 Task: Search for beaches in the Florida Panhandle between Pensacola, Florida, and Panama City Beach, Florida.
Action: Mouse pressed left at (249, 81)
Screenshot: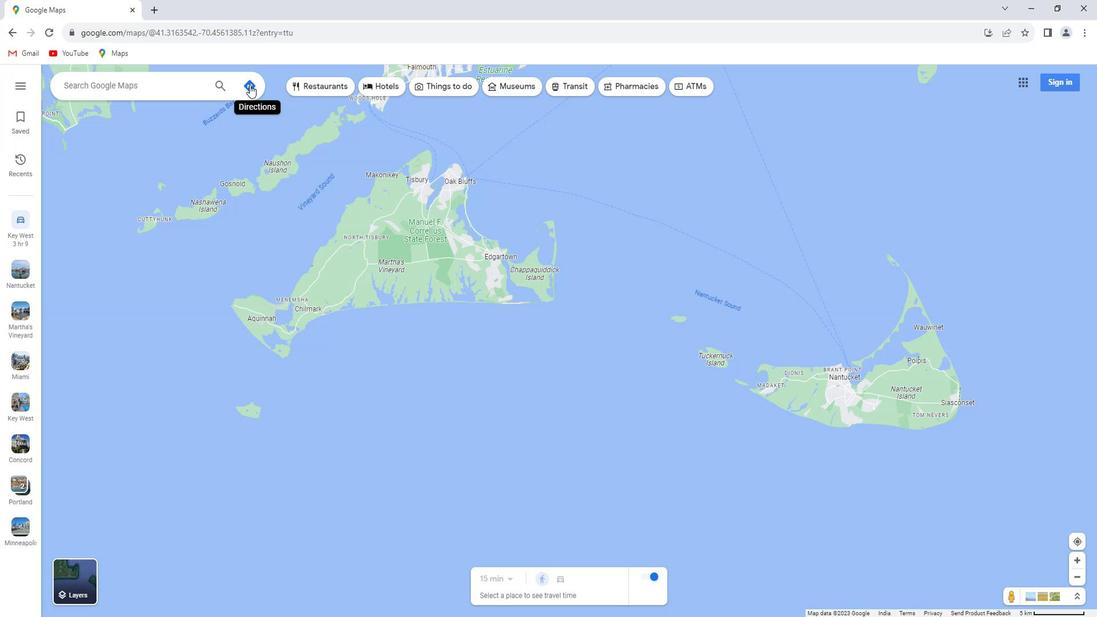 
Action: Mouse moved to (190, 113)
Screenshot: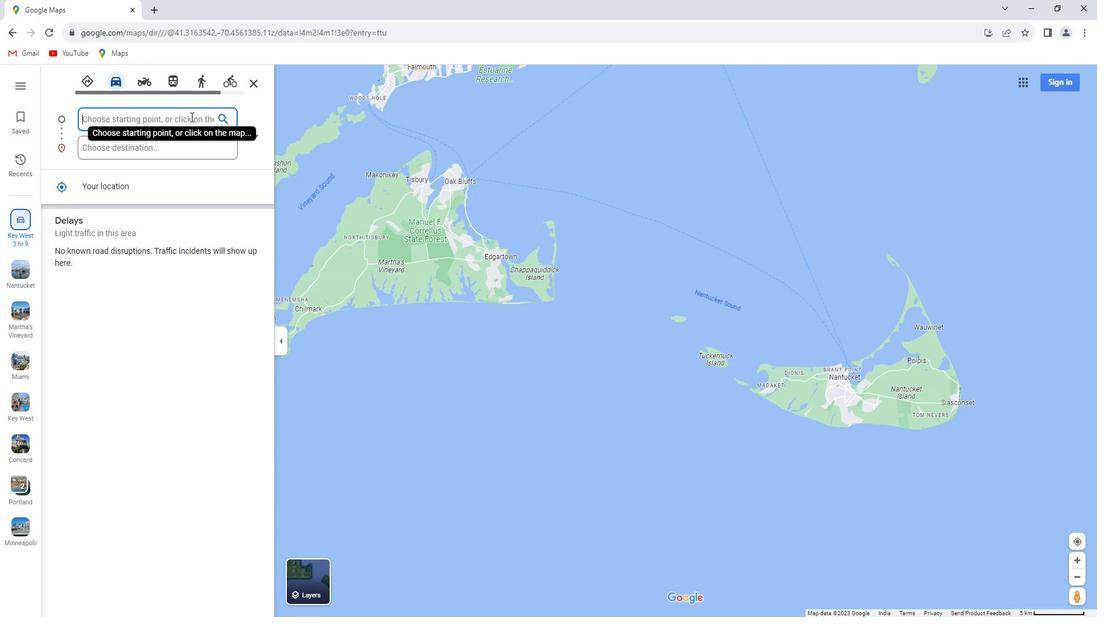 
Action: Key pressed <Key.shift_r>Pensacola,<Key.space><Key.shift>florida
Screenshot: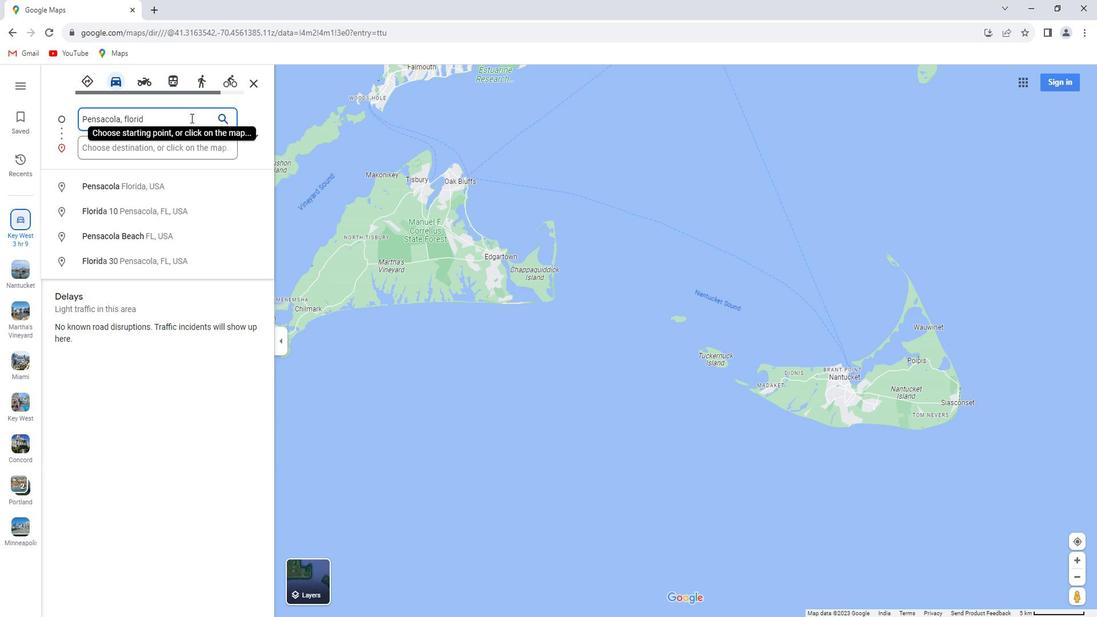 
Action: Mouse moved to (166, 142)
Screenshot: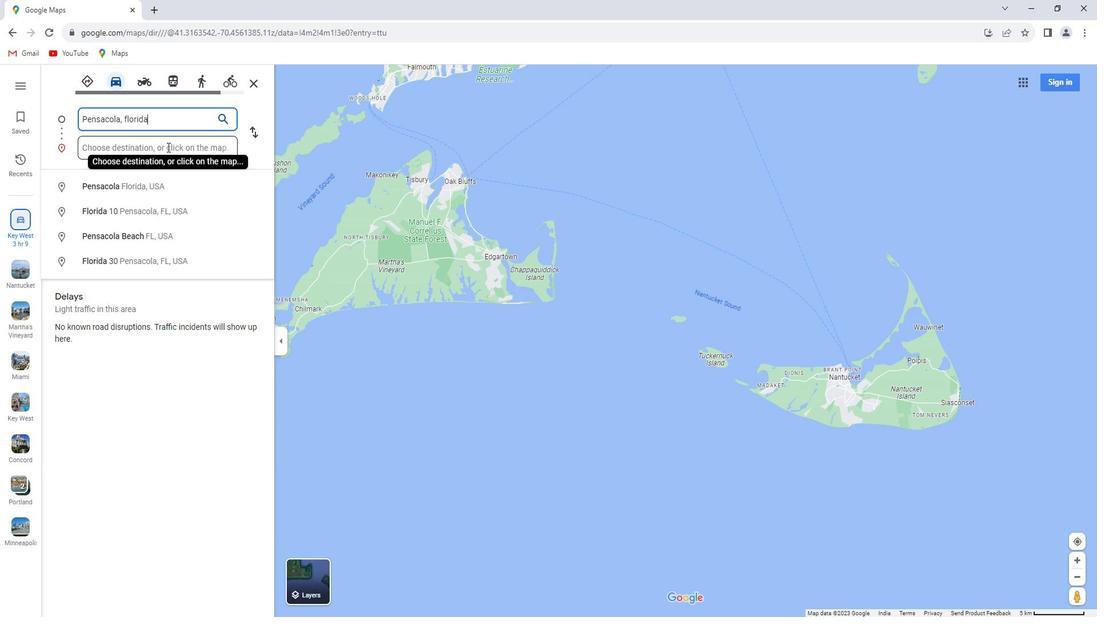 
Action: Mouse pressed left at (166, 142)
Screenshot: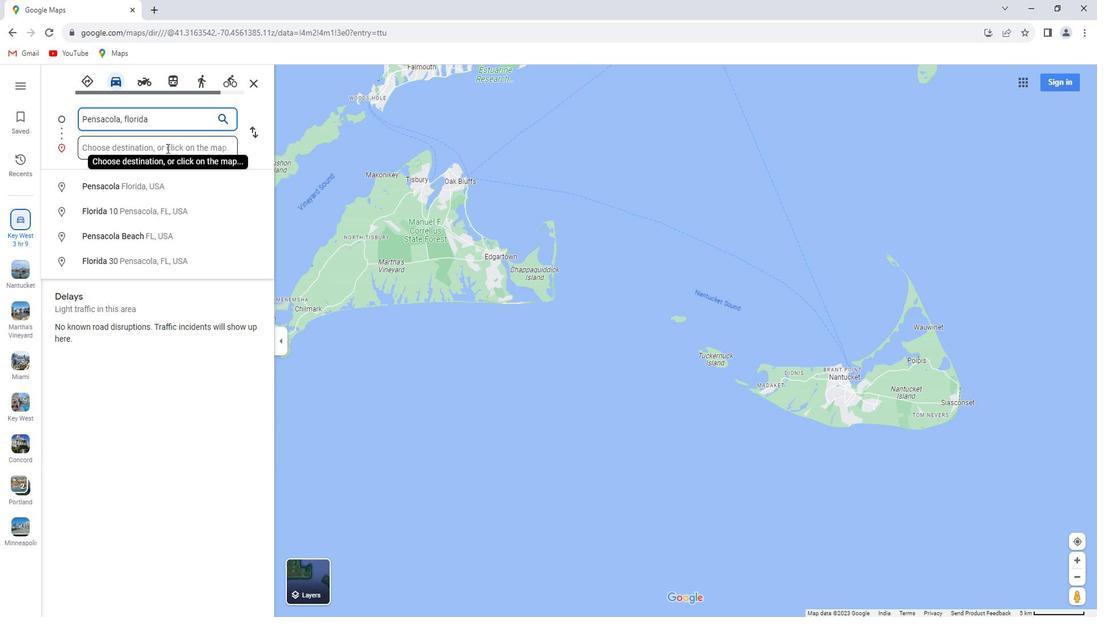 
Action: Key pressed <Key.shift>Panama<Key.space><Key.shift>City<Key.space><Key.shift>Beach,<Key.space><Key.shift>florida<Key.enter>
Screenshot: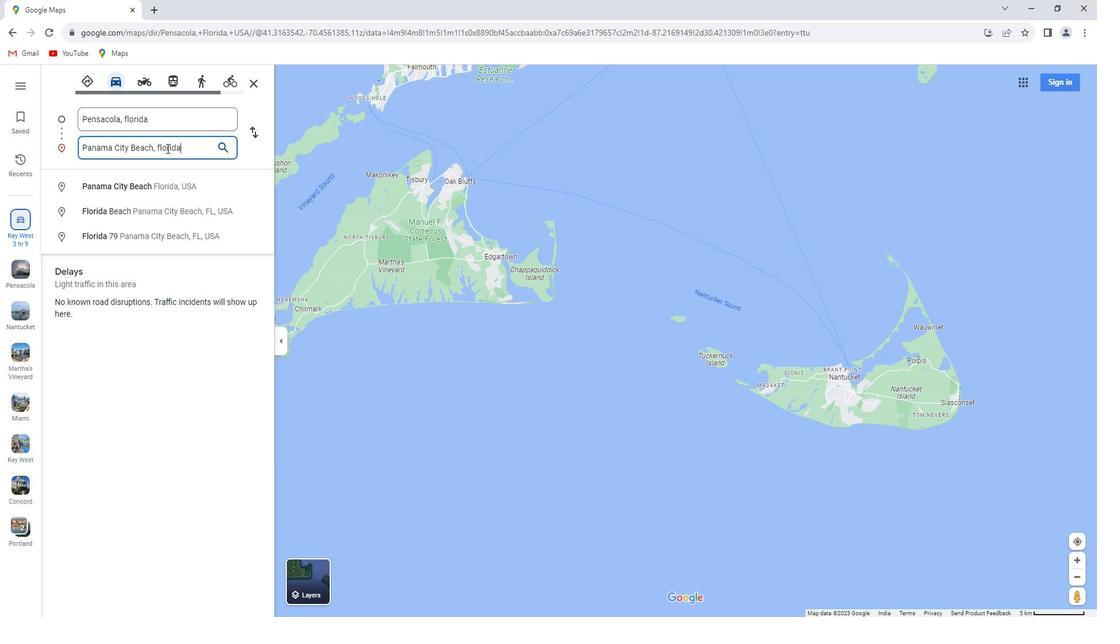 
Action: Mouse moved to (533, 77)
Screenshot: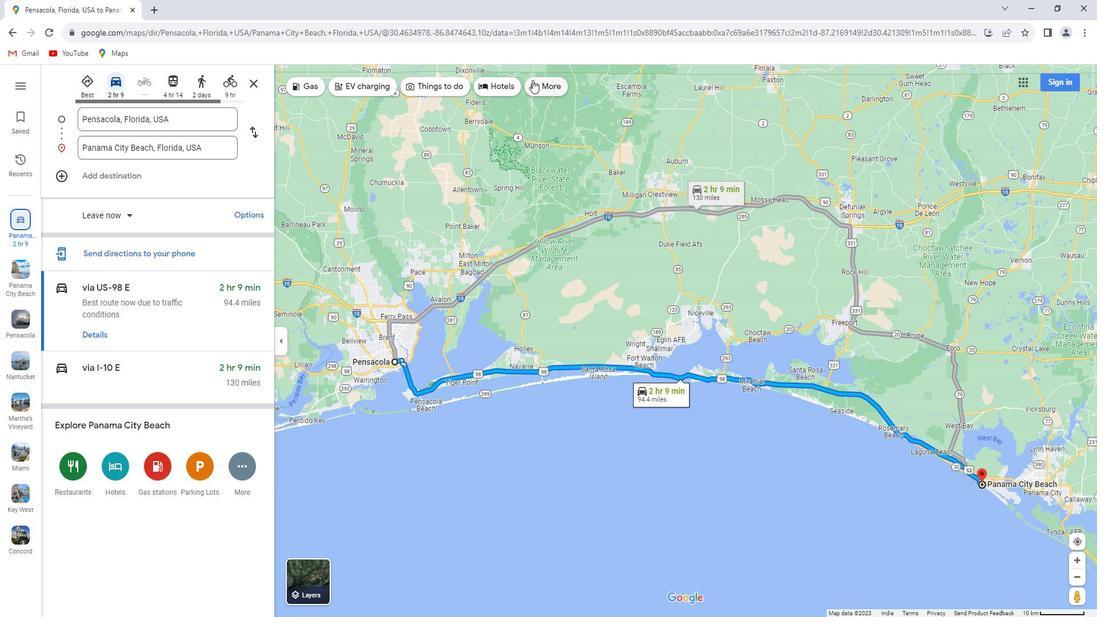 
Action: Mouse pressed left at (533, 77)
Screenshot: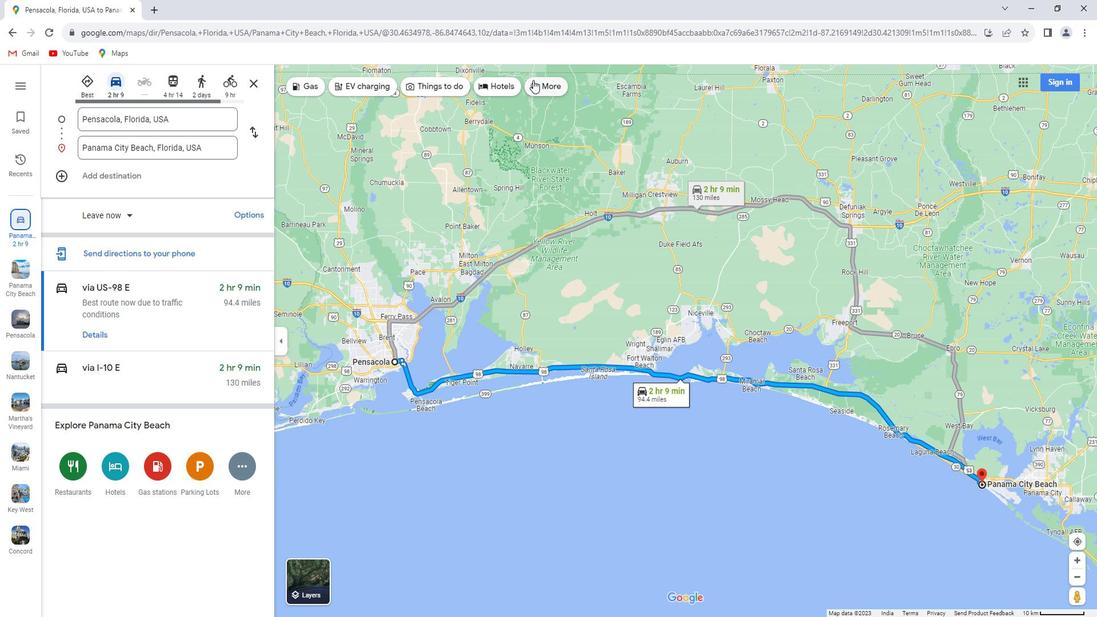 
Action: Mouse moved to (149, 82)
Screenshot: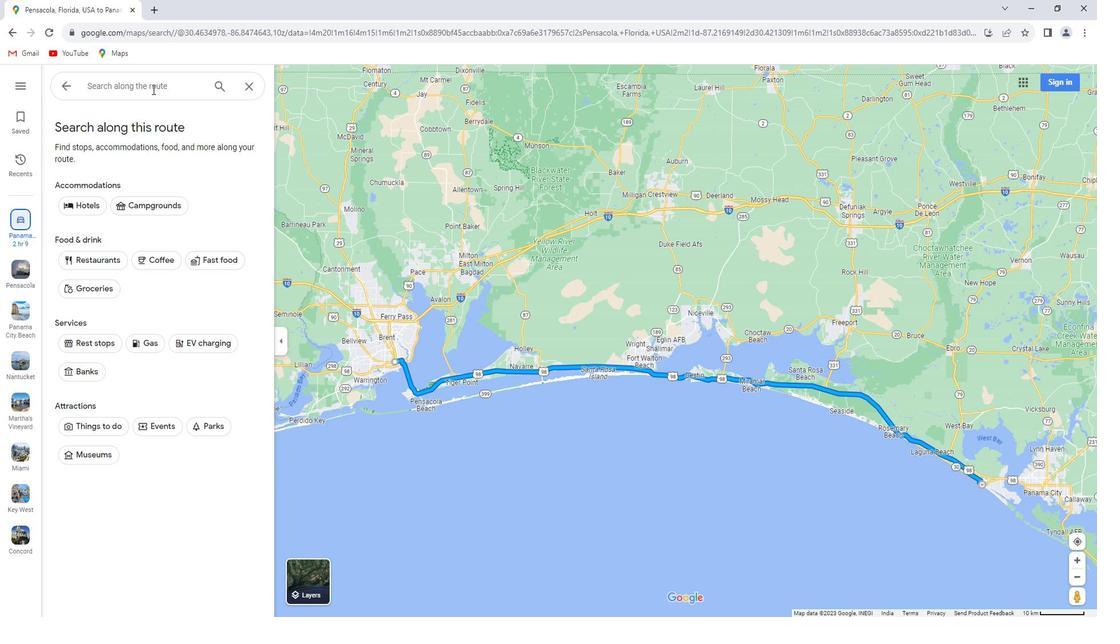 
Action: Mouse pressed left at (149, 82)
Screenshot: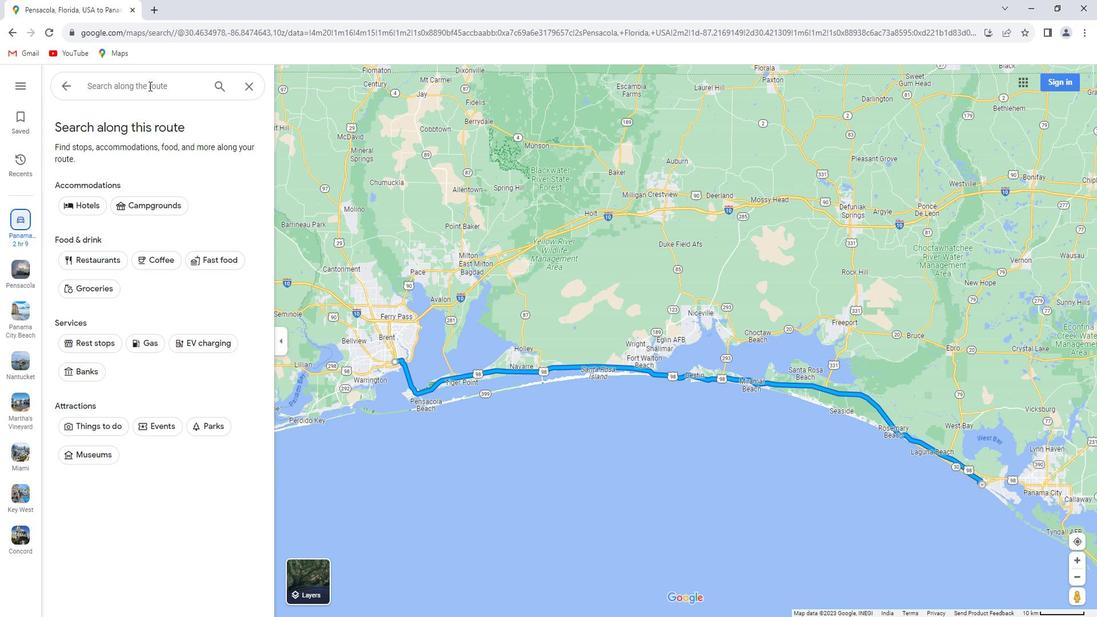 
Action: Key pressed beaches<Key.space>in<Key.space>the<Key.space><Key.shift>Floris<Key.backspace>da<Key.space><Key.shift>pahandle<Key.enter>
Screenshot: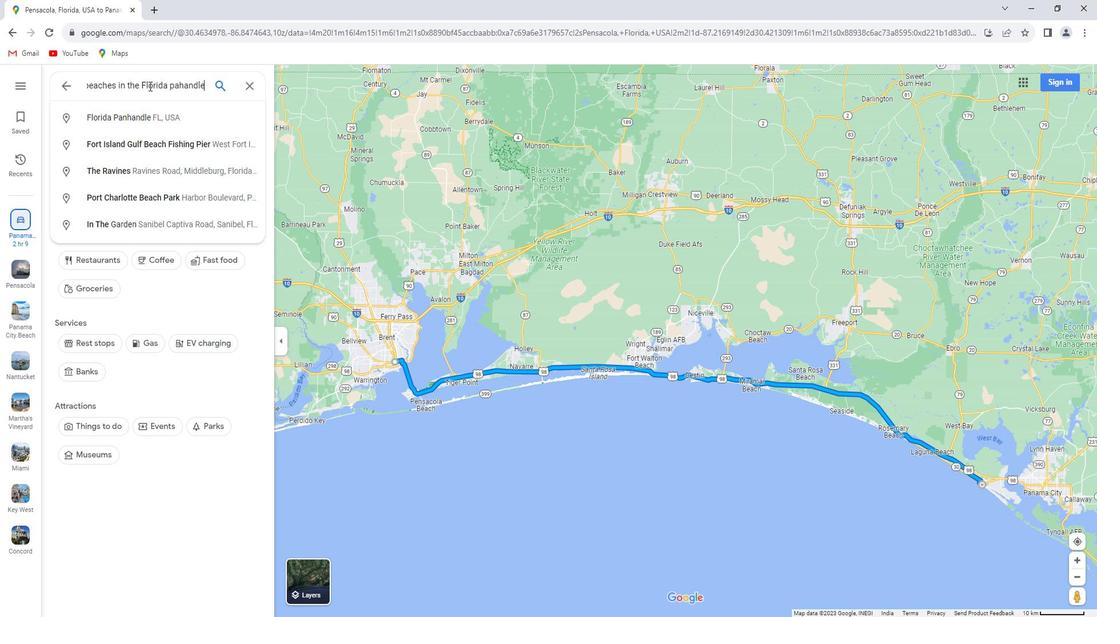 
Action: Mouse moved to (162, 105)
Screenshot: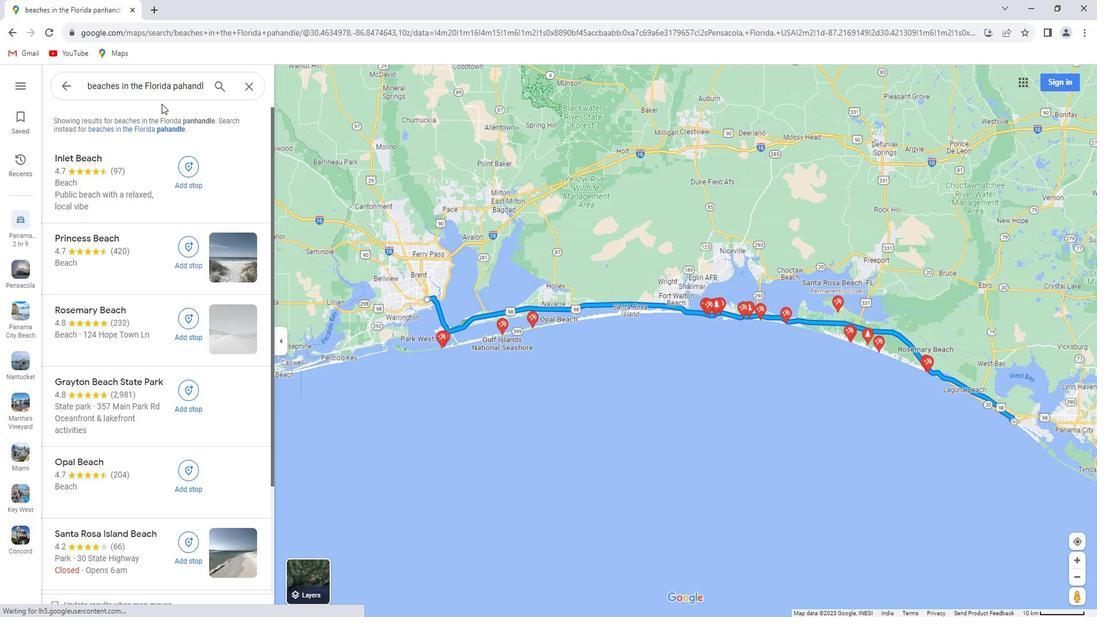 
